 Task: Learn more about a recruiter lite.
Action: Mouse moved to (828, 112)
Screenshot: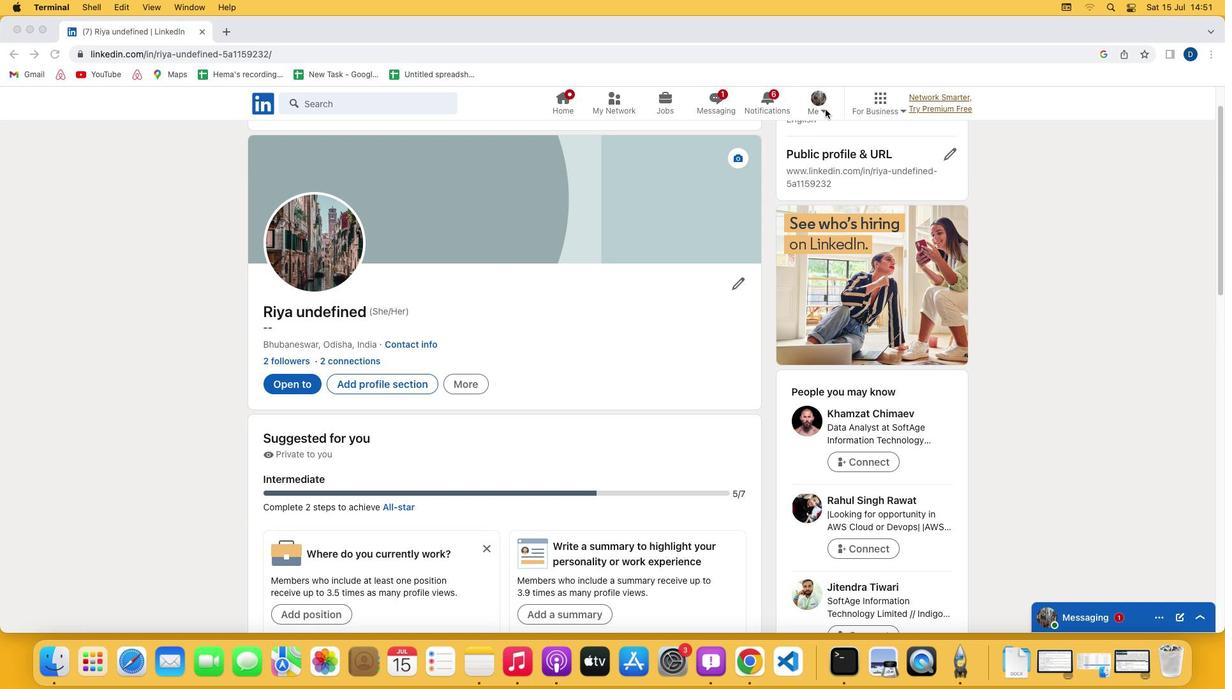 
Action: Mouse pressed left at (828, 112)
Screenshot: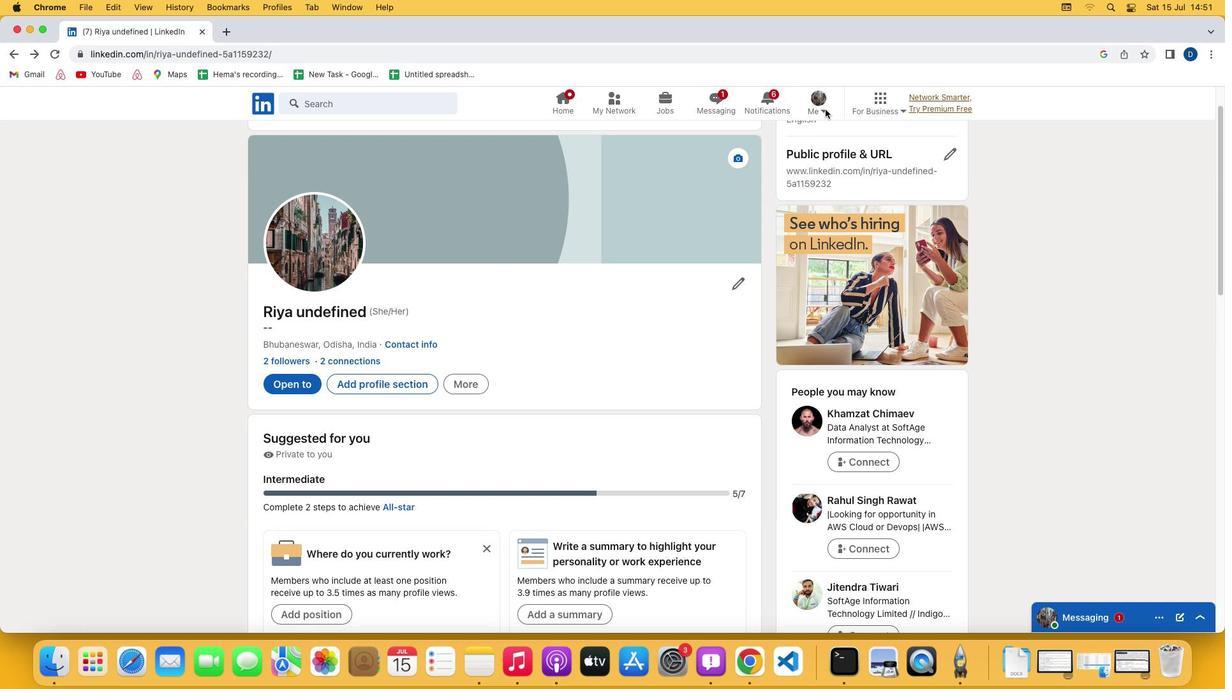 
Action: Mouse pressed left at (828, 112)
Screenshot: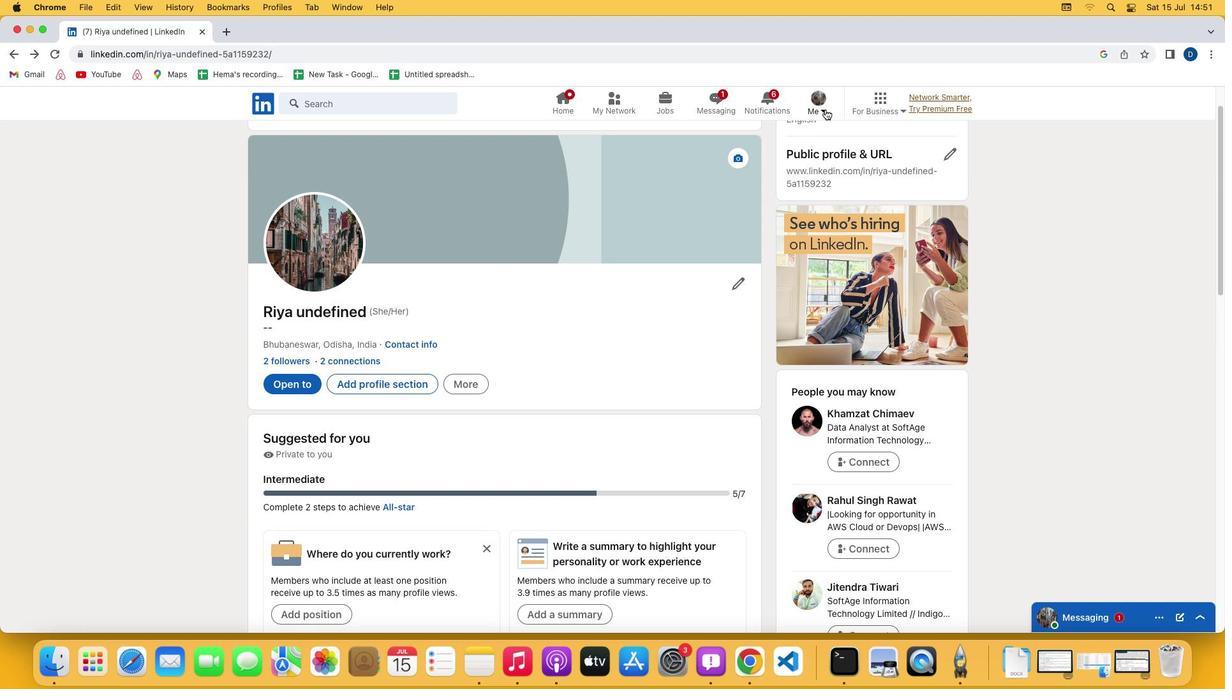 
Action: Mouse moved to (731, 246)
Screenshot: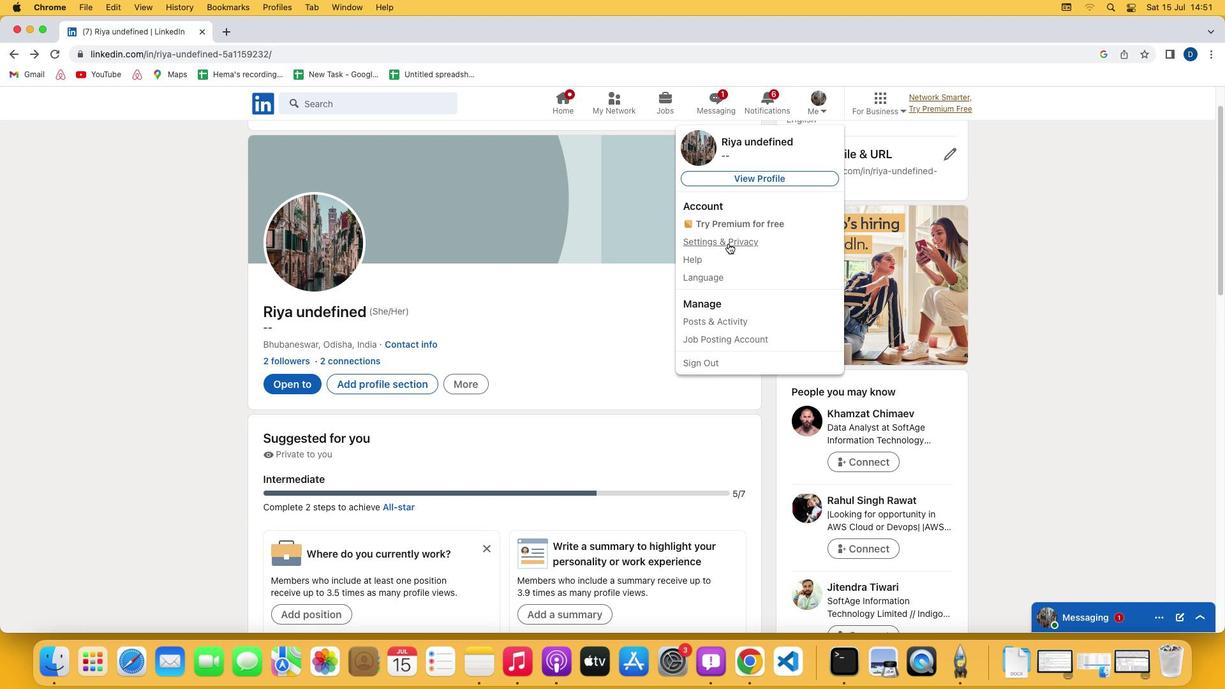 
Action: Mouse pressed left at (731, 246)
Screenshot: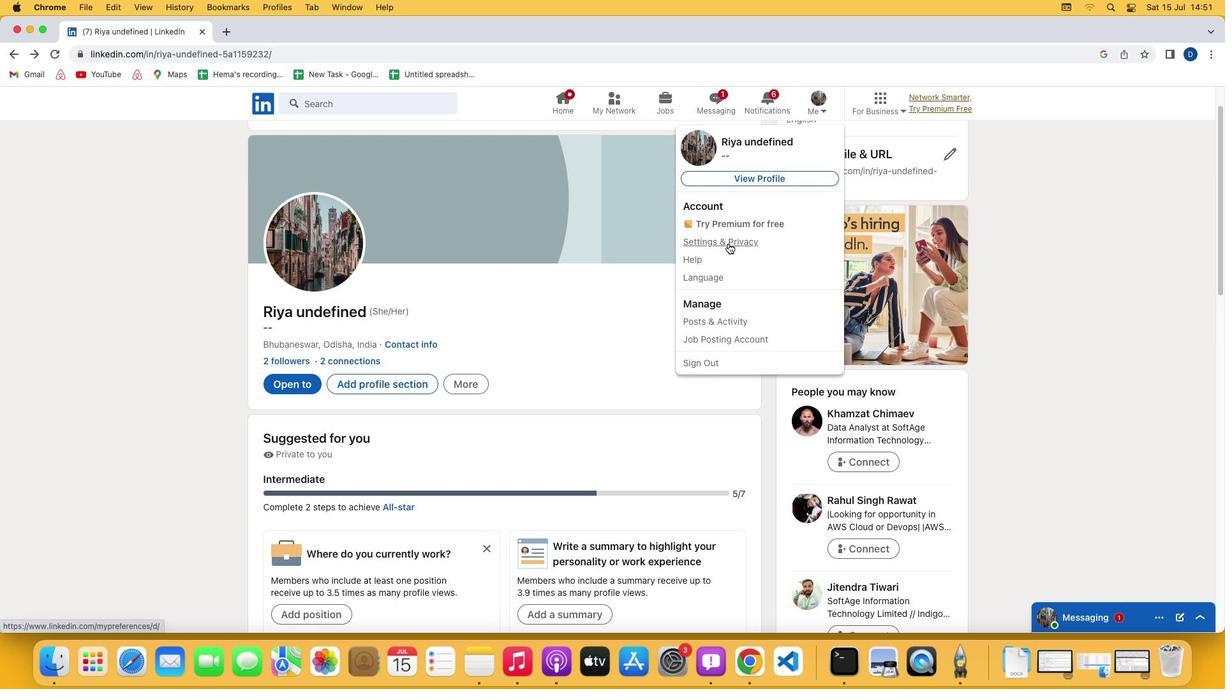 
Action: Mouse moved to (644, 407)
Screenshot: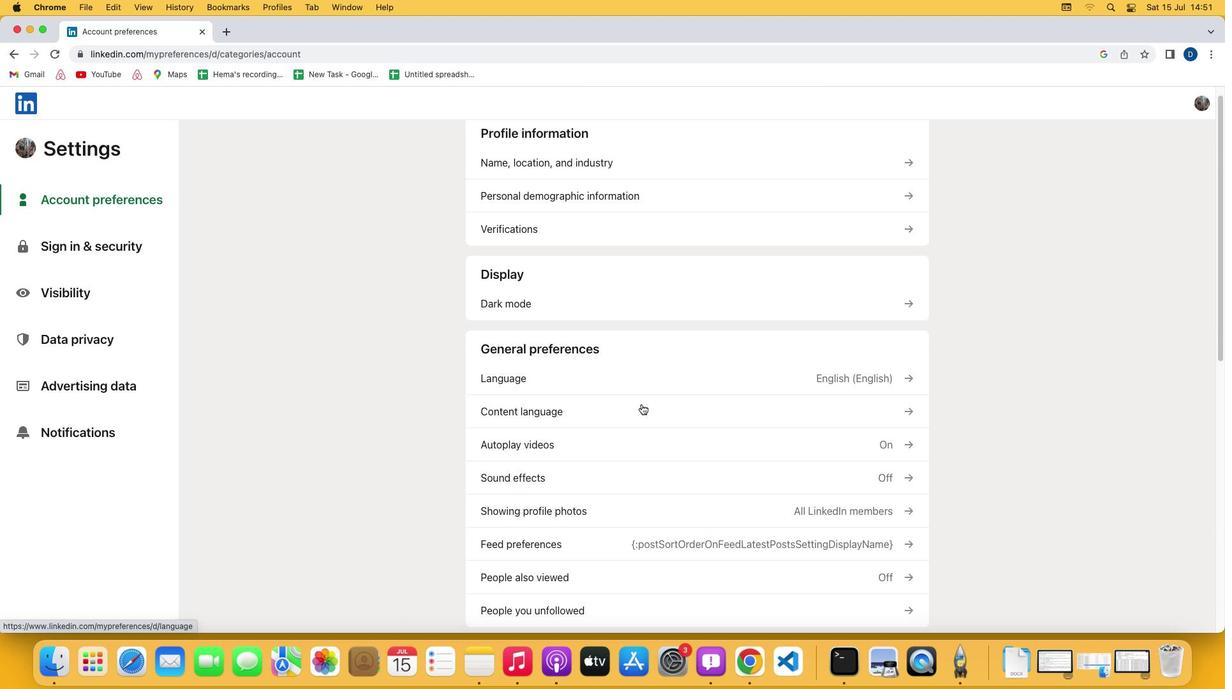 
Action: Mouse scrolled (644, 407) with delta (3, 2)
Screenshot: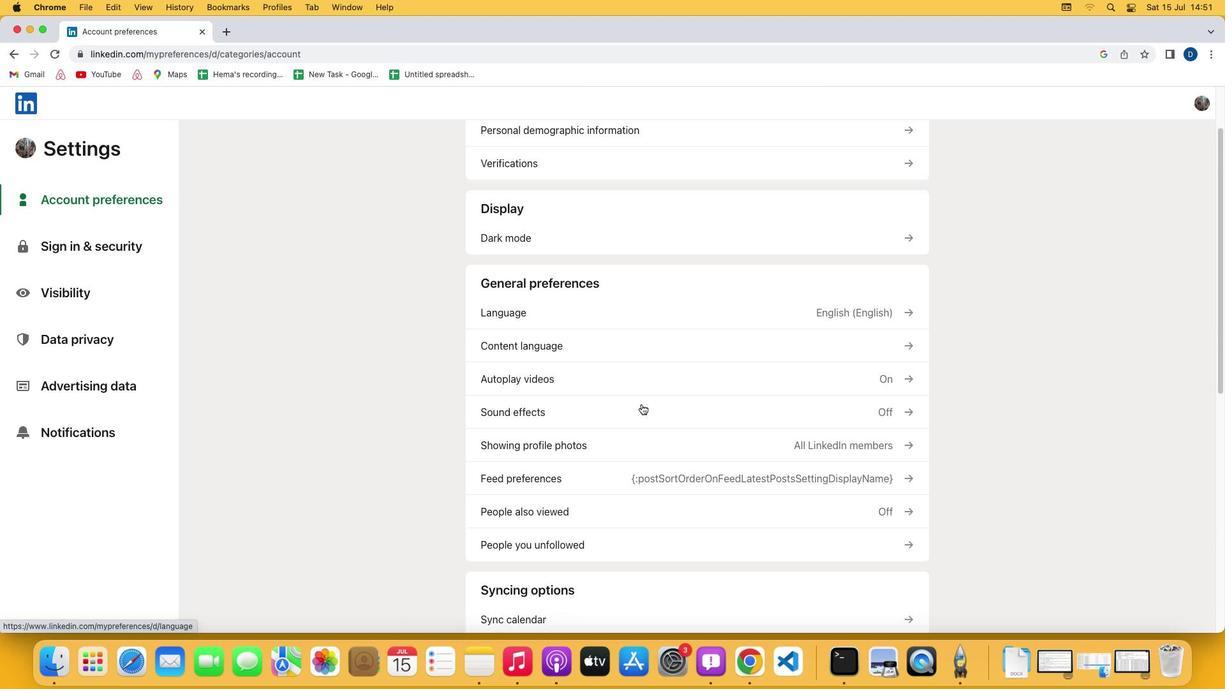 
Action: Mouse moved to (644, 407)
Screenshot: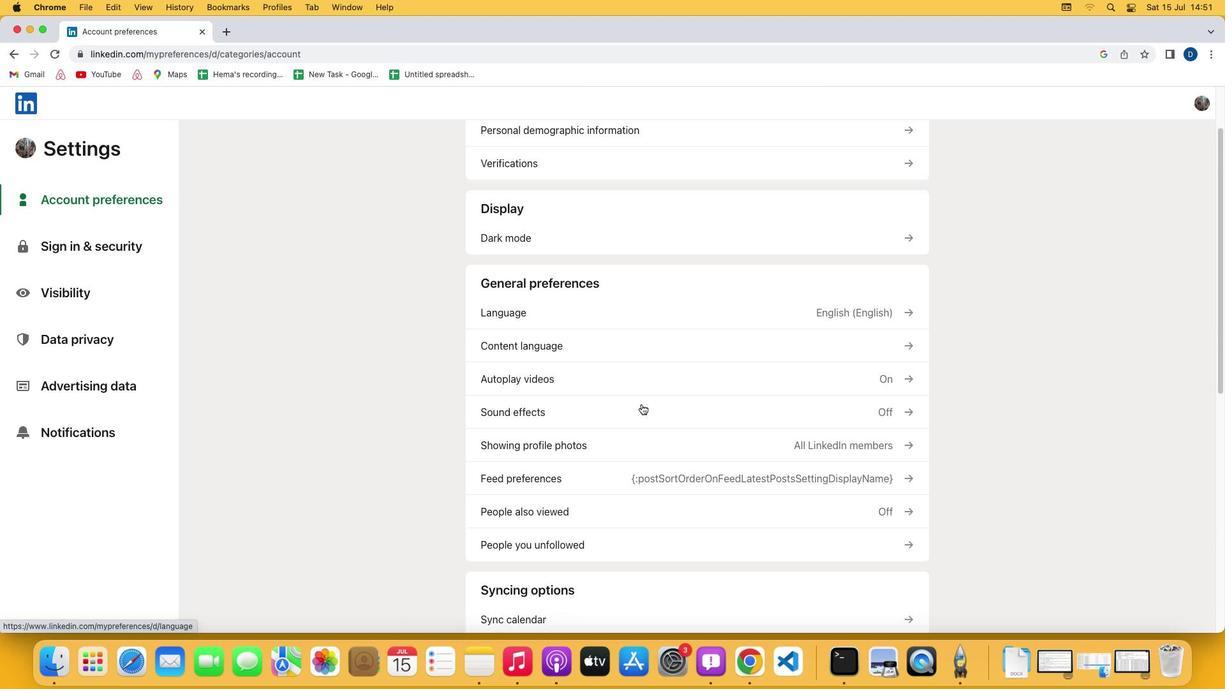 
Action: Mouse scrolled (644, 407) with delta (3, 2)
Screenshot: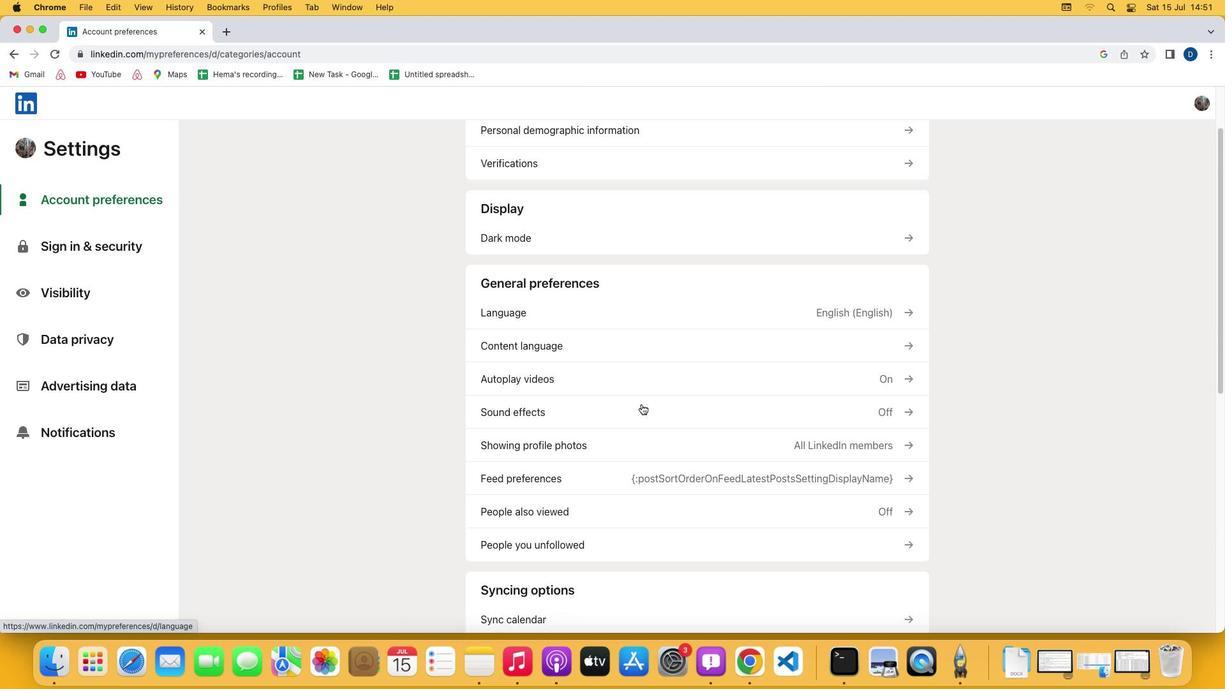 
Action: Mouse scrolled (644, 407) with delta (3, 1)
Screenshot: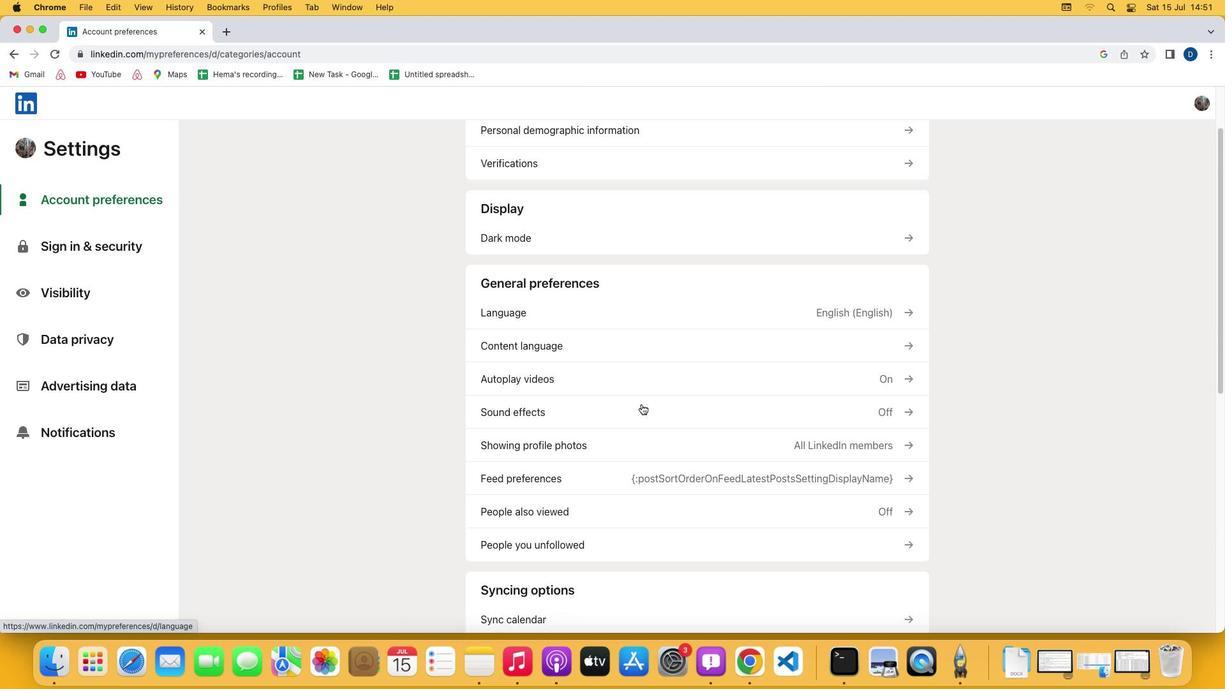 
Action: Mouse scrolled (644, 407) with delta (3, 0)
Screenshot: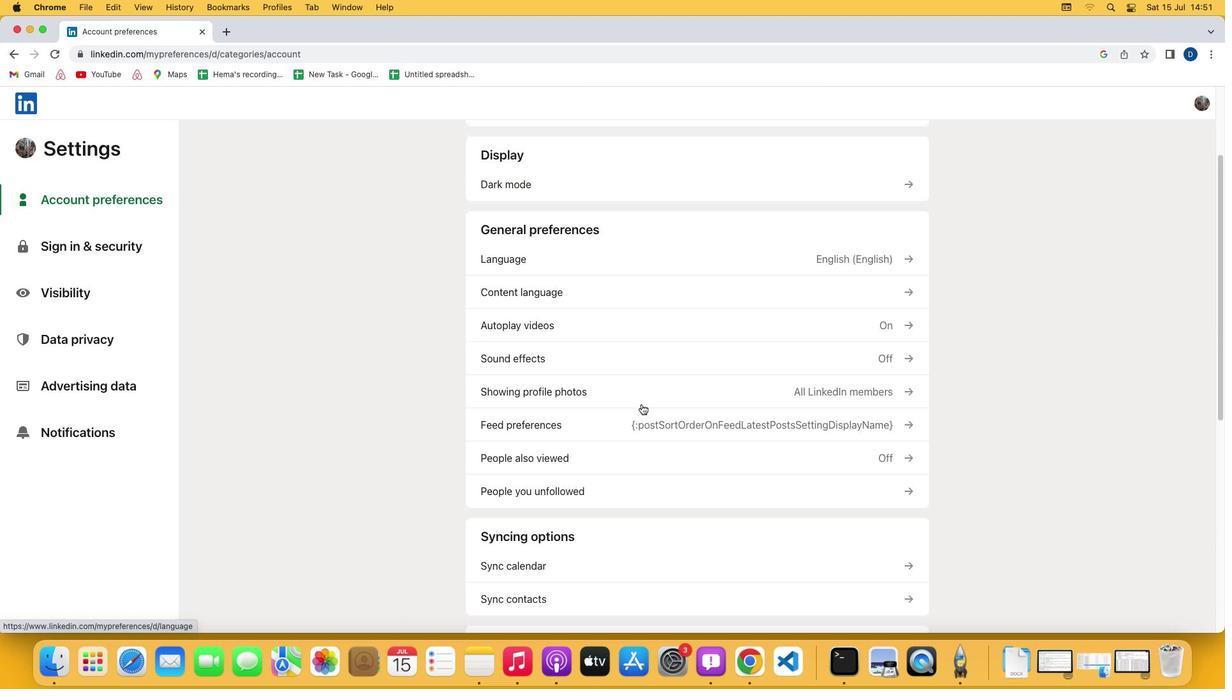 
Action: Mouse moved to (645, 407)
Screenshot: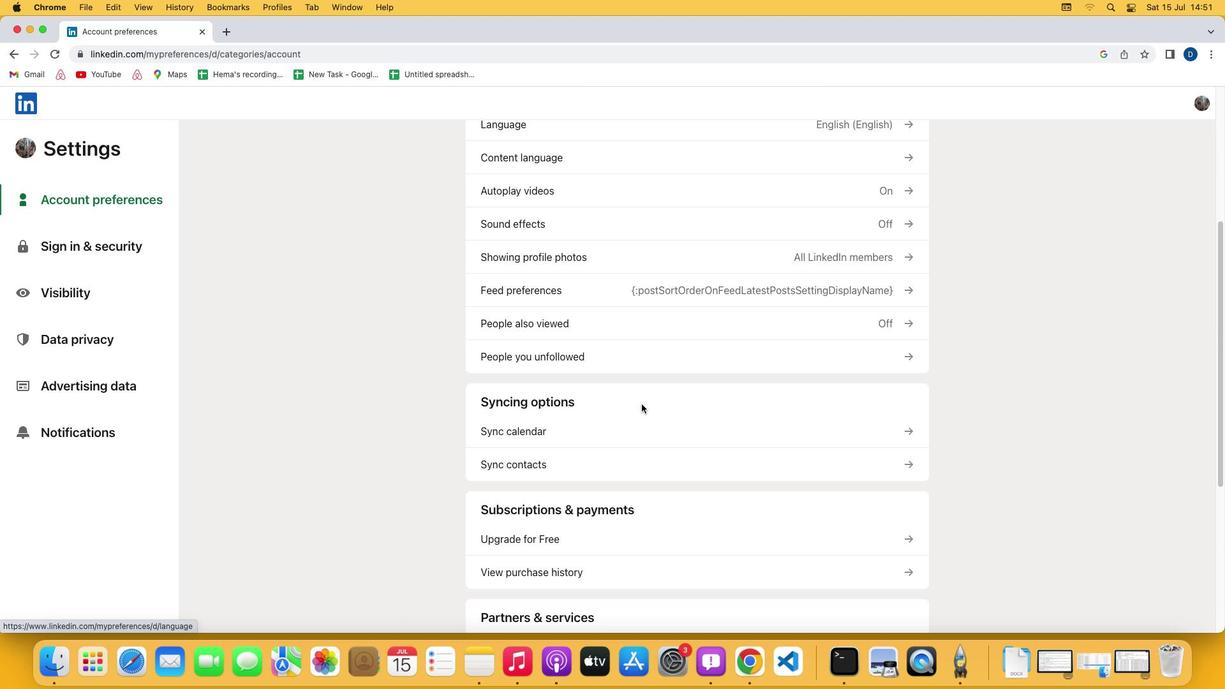 
Action: Mouse scrolled (645, 407) with delta (3, 2)
Screenshot: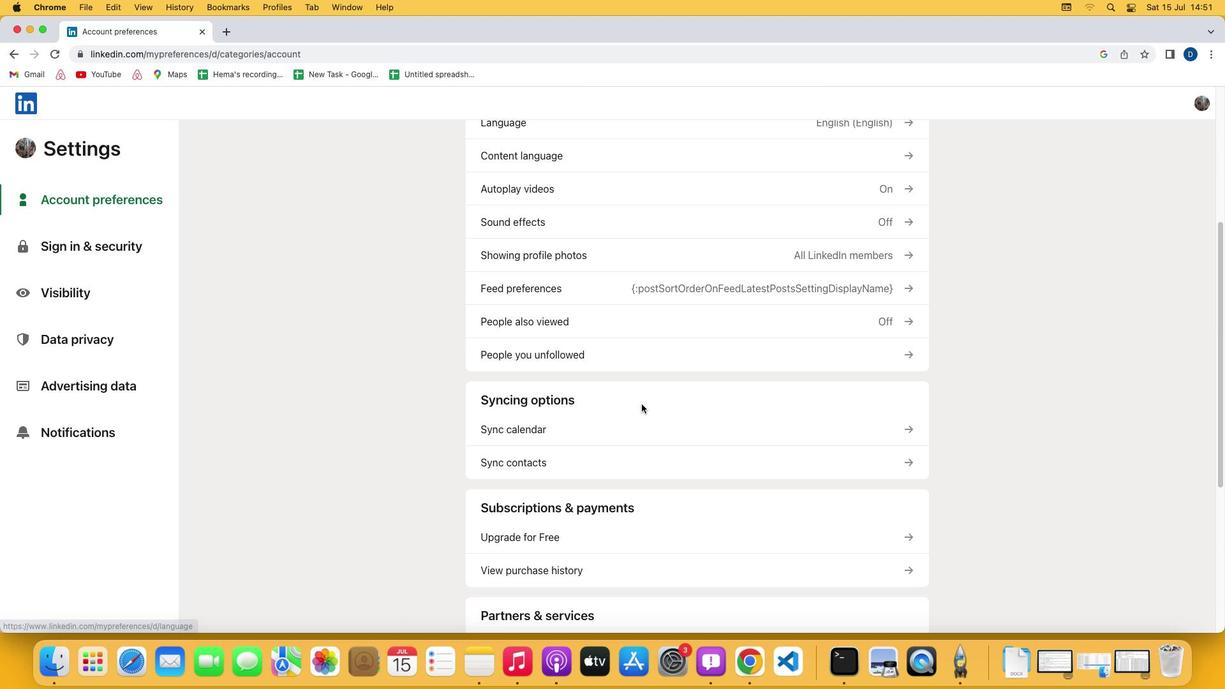 
Action: Mouse scrolled (645, 407) with delta (3, 2)
Screenshot: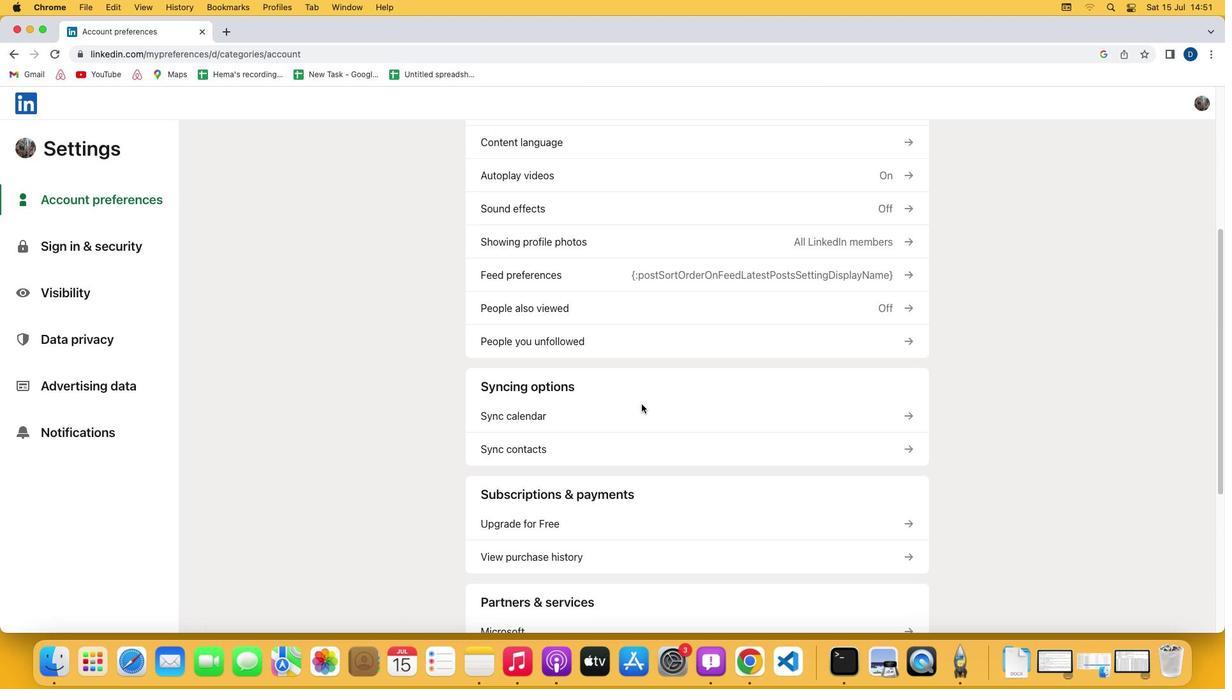 
Action: Mouse scrolled (645, 407) with delta (3, 1)
Screenshot: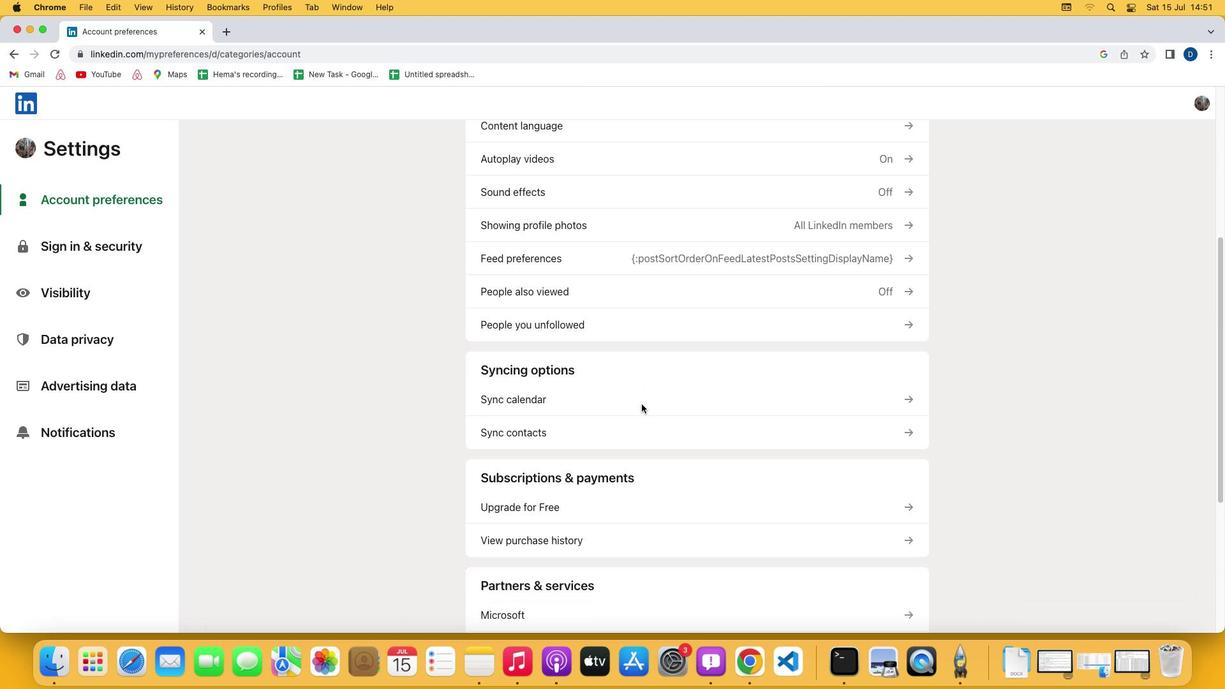 
Action: Mouse scrolled (645, 407) with delta (3, 1)
Screenshot: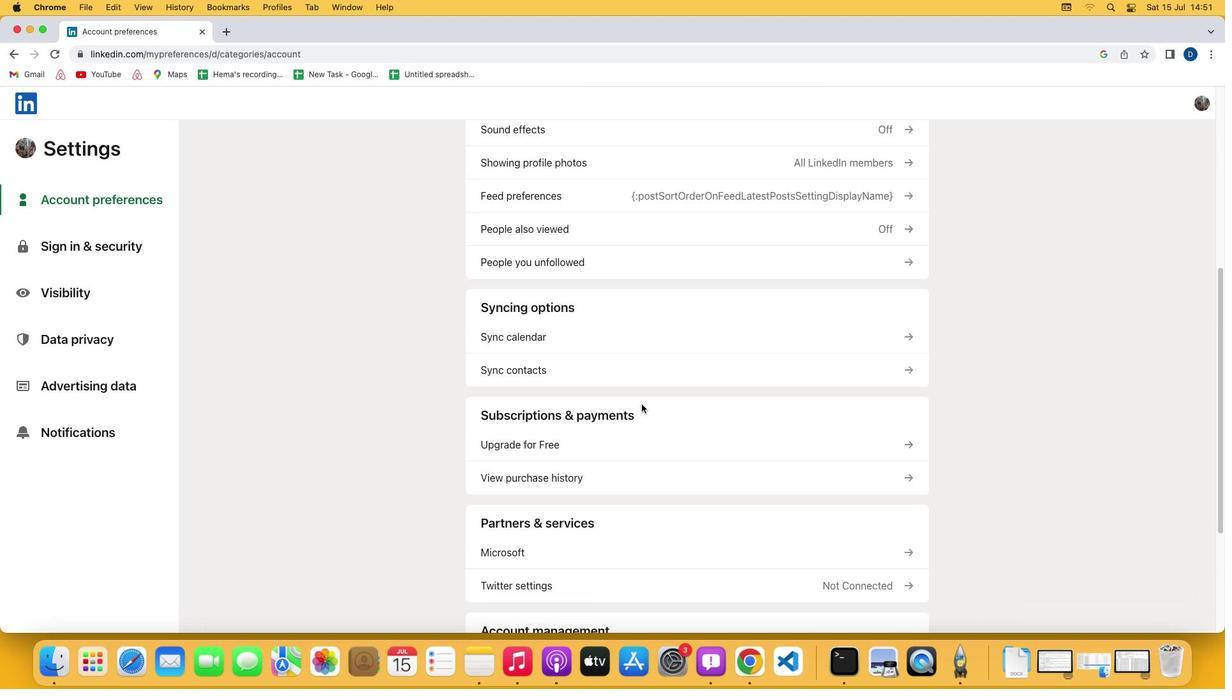 
Action: Mouse moved to (564, 397)
Screenshot: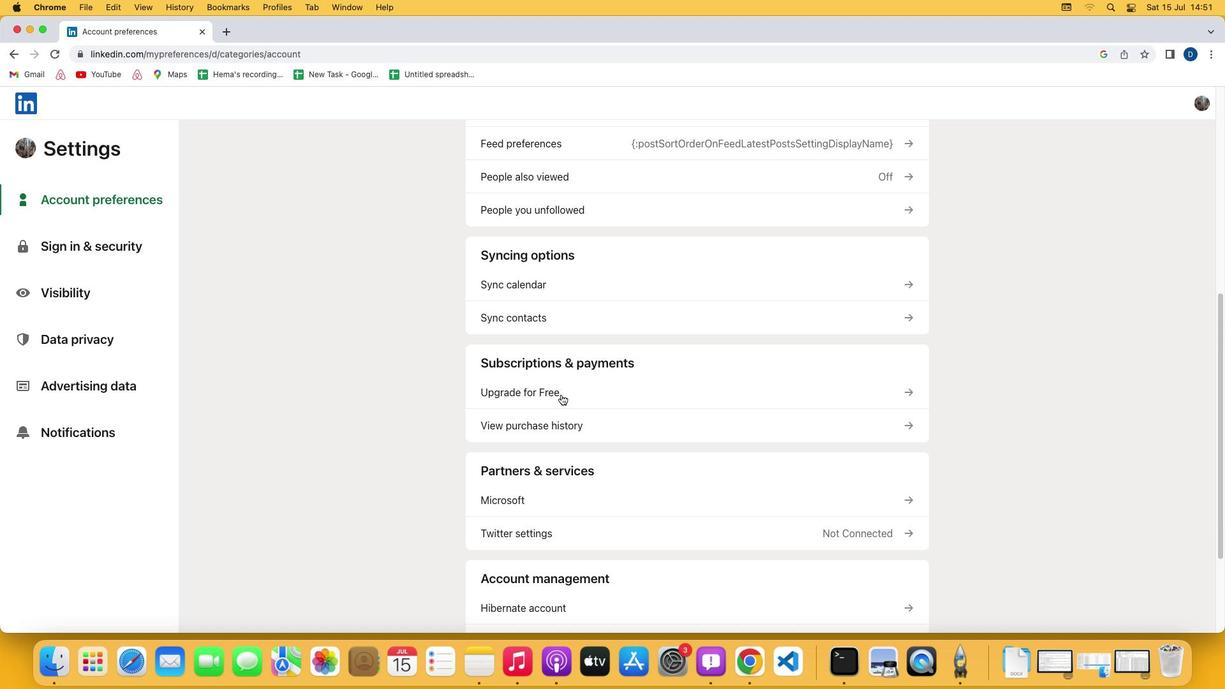 
Action: Mouse pressed left at (564, 397)
Screenshot: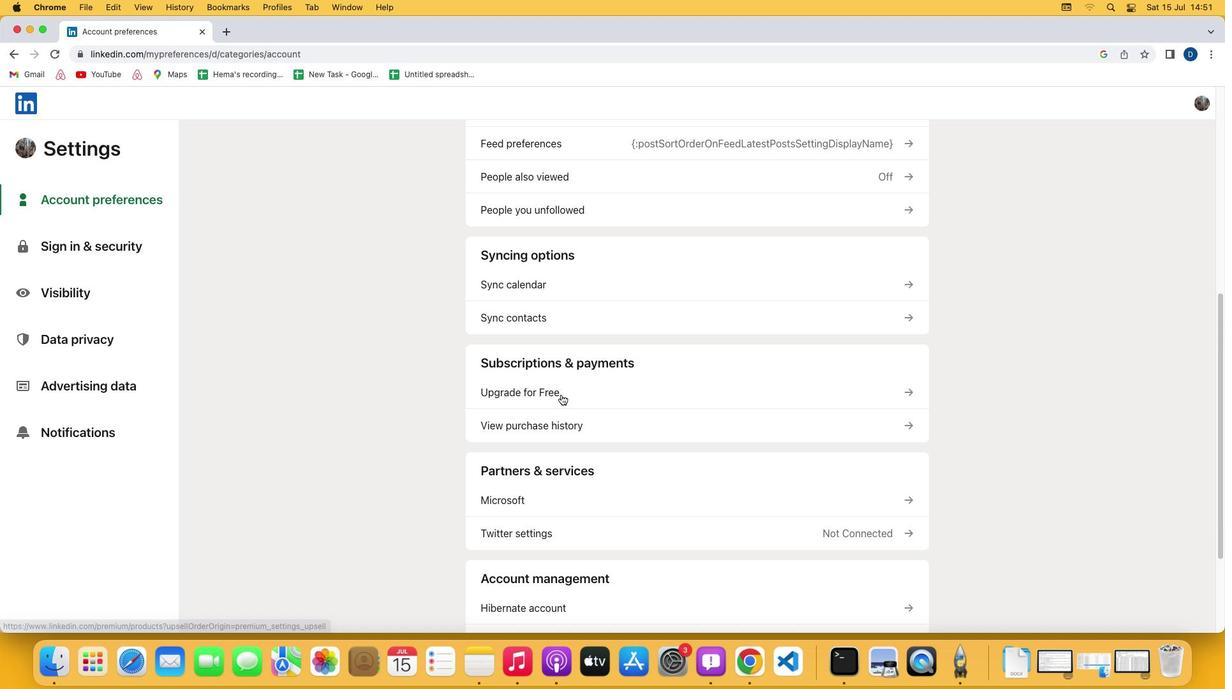 
Action: Mouse moved to (505, 350)
Screenshot: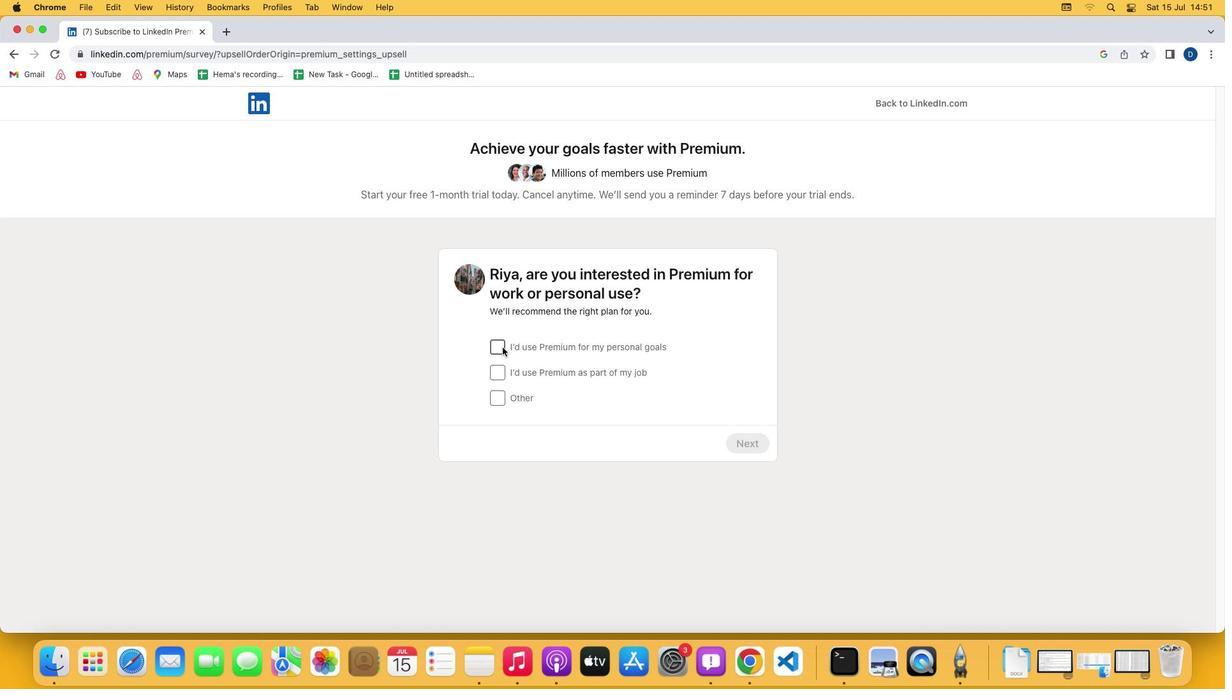 
Action: Mouse pressed left at (505, 350)
Screenshot: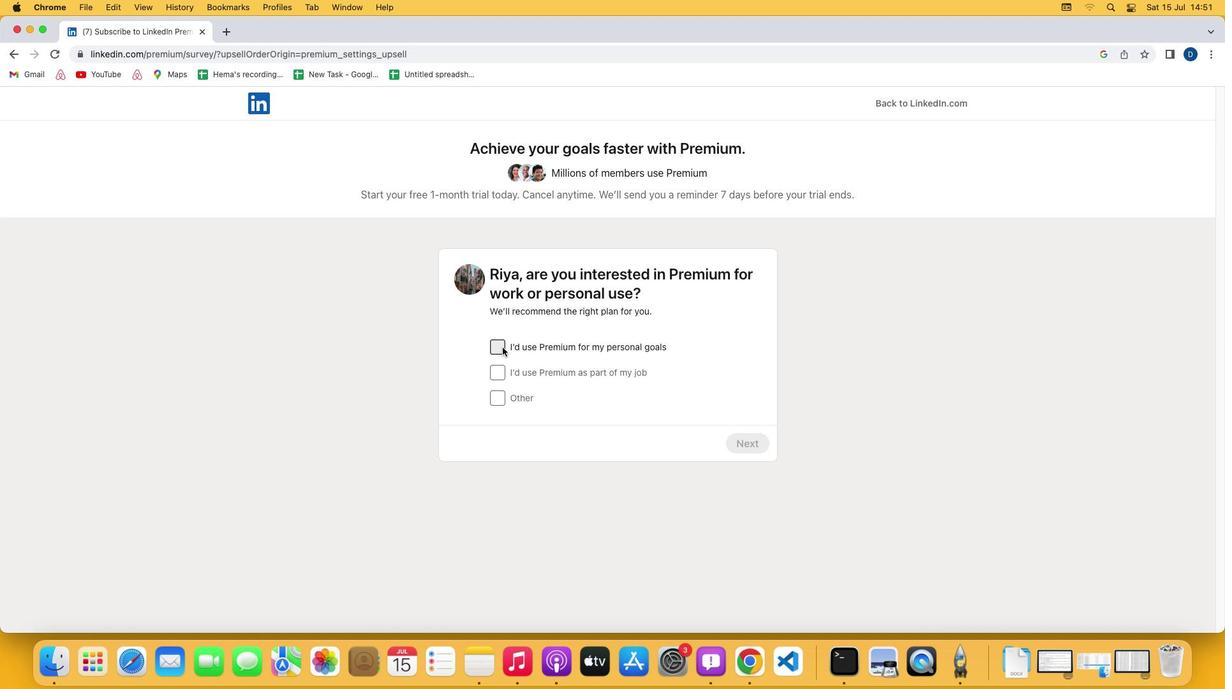 
Action: Mouse moved to (736, 443)
Screenshot: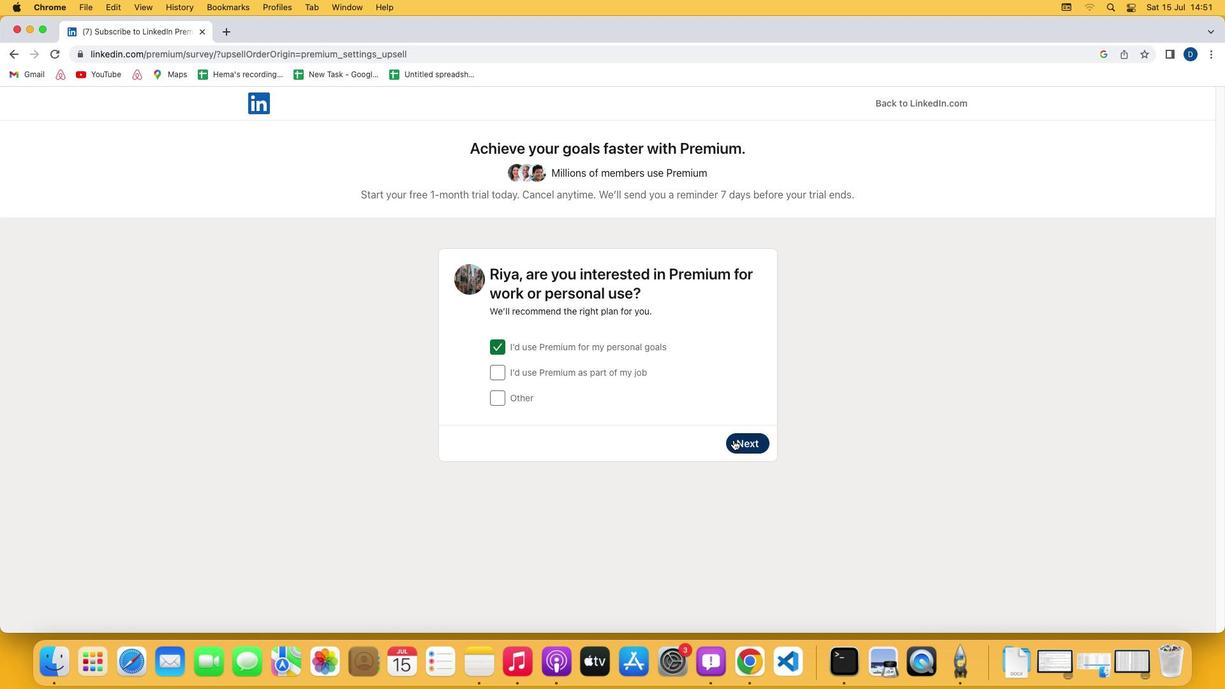 
Action: Mouse pressed left at (736, 443)
Screenshot: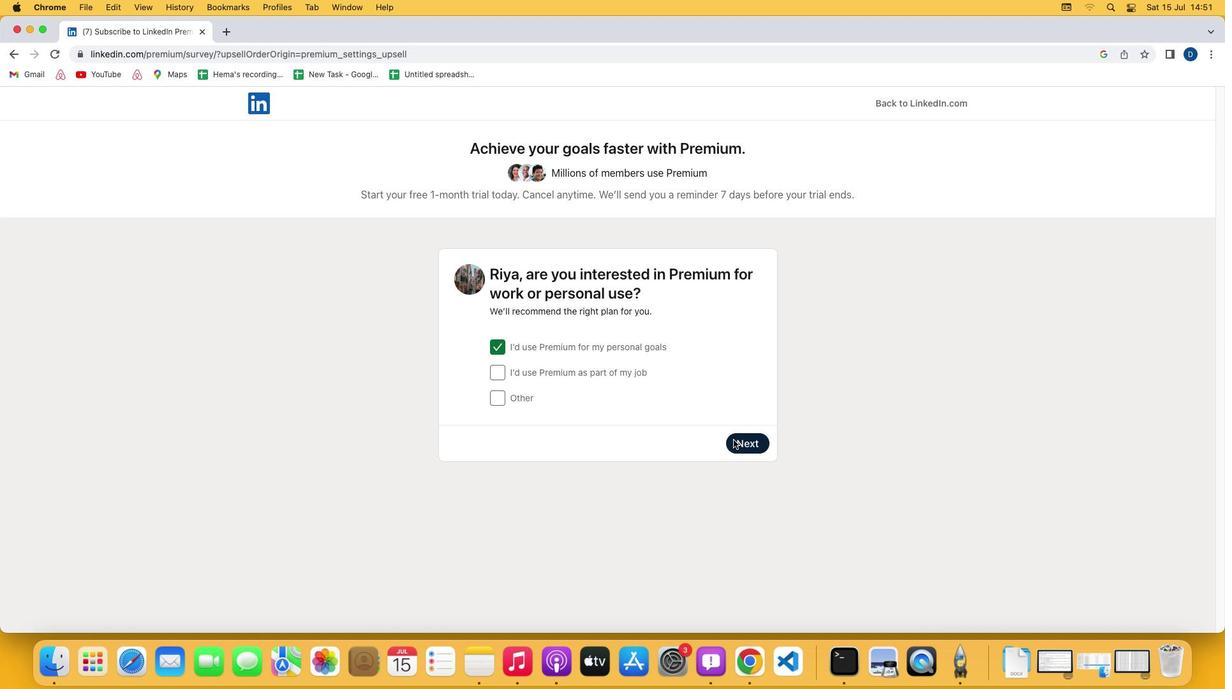
Action: Mouse moved to (749, 523)
Screenshot: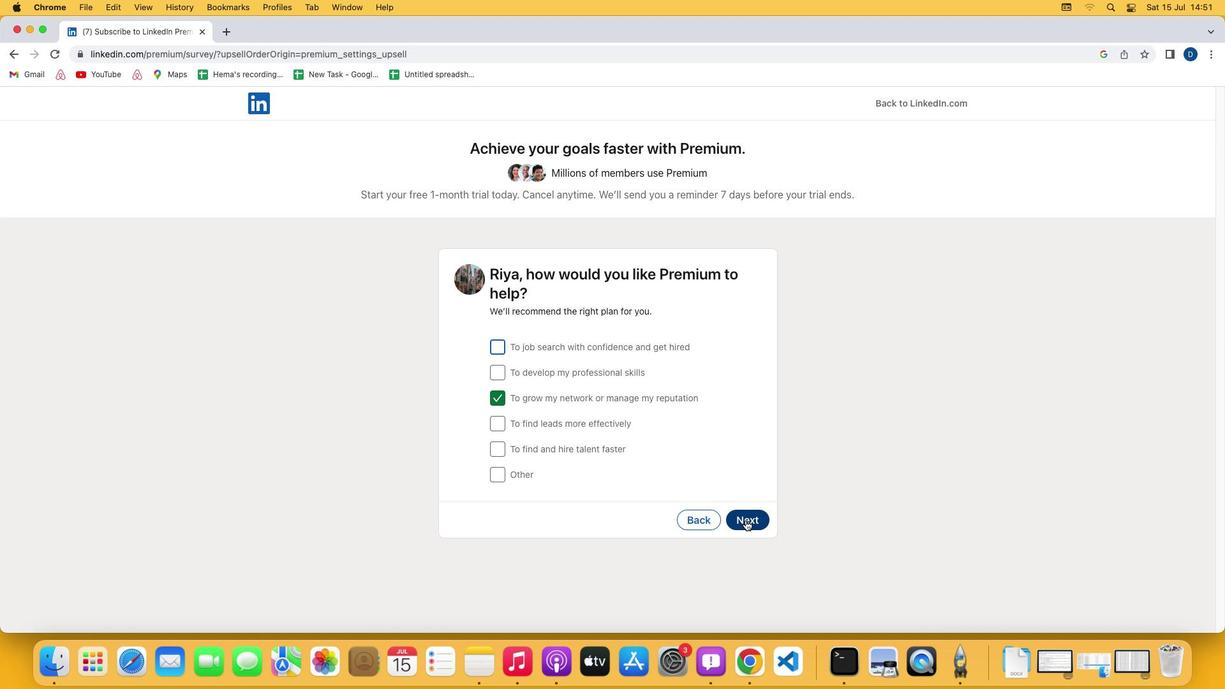 
Action: Mouse pressed left at (749, 523)
Screenshot: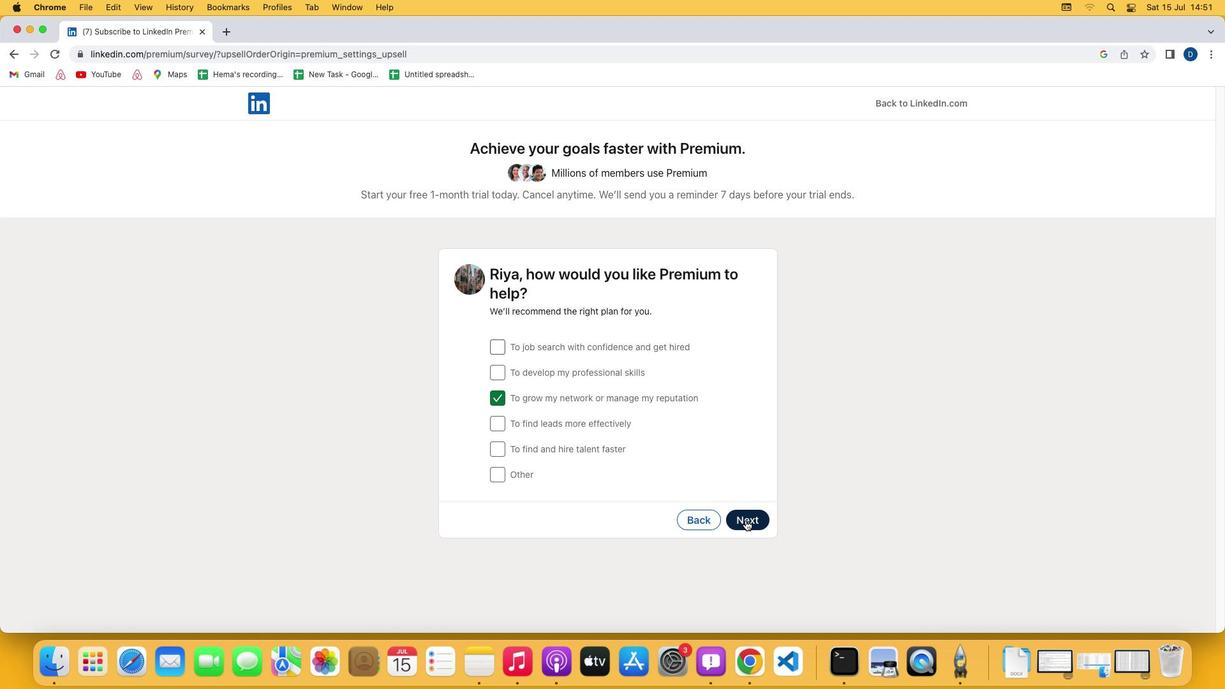 
Action: Mouse moved to (503, 349)
Screenshot: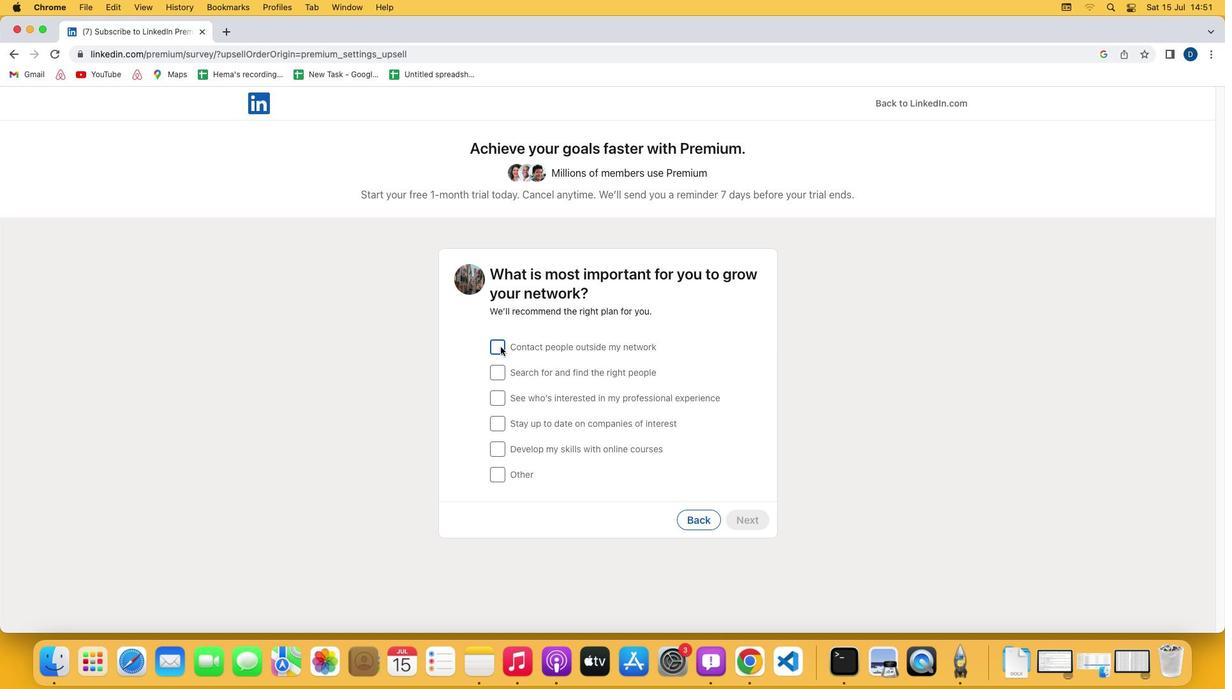 
Action: Mouse pressed left at (503, 349)
Screenshot: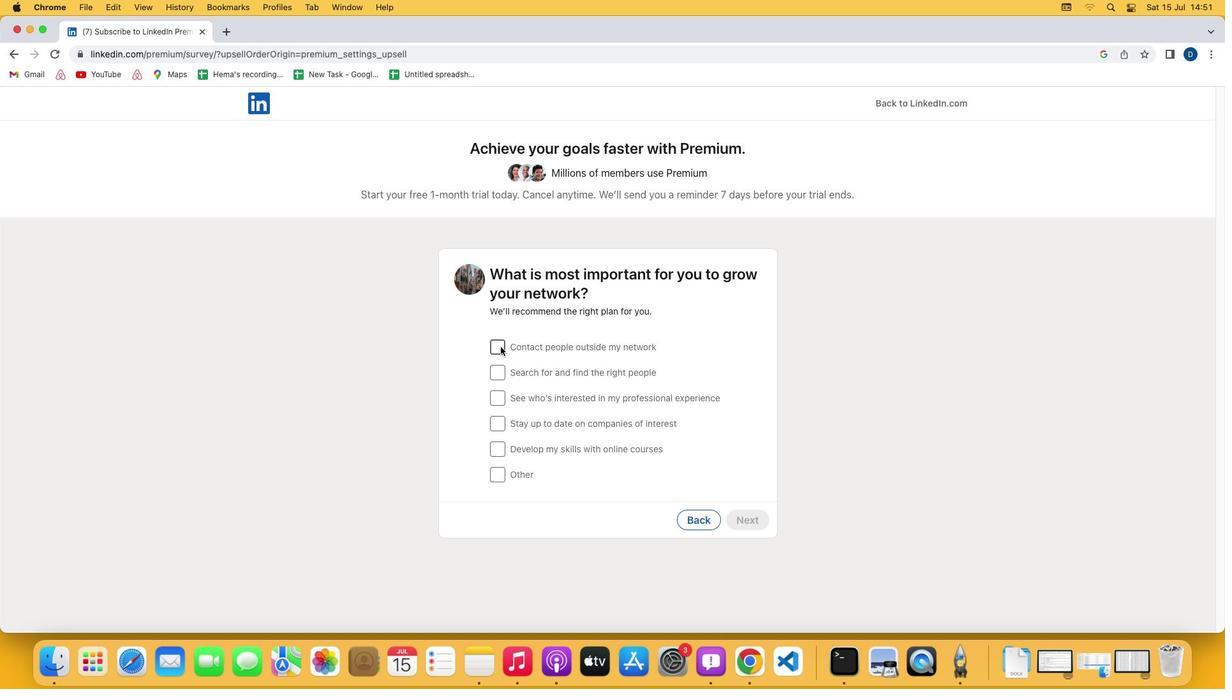 
Action: Mouse moved to (752, 525)
Screenshot: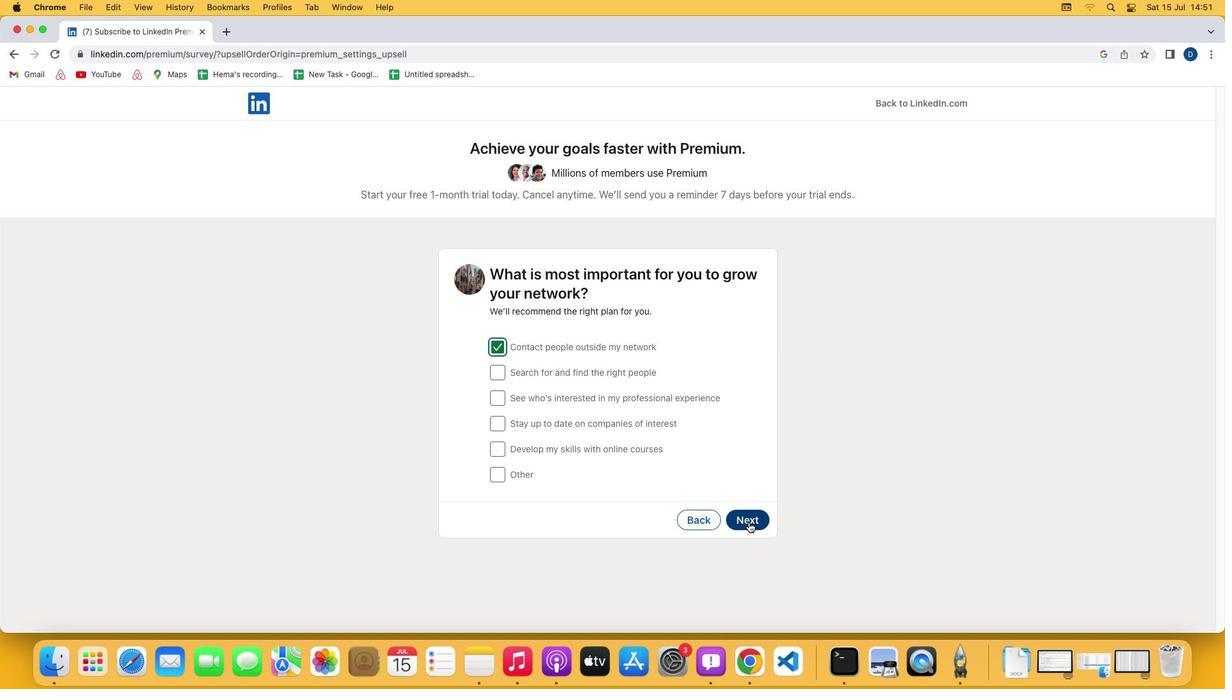 
Action: Mouse pressed left at (752, 525)
Screenshot: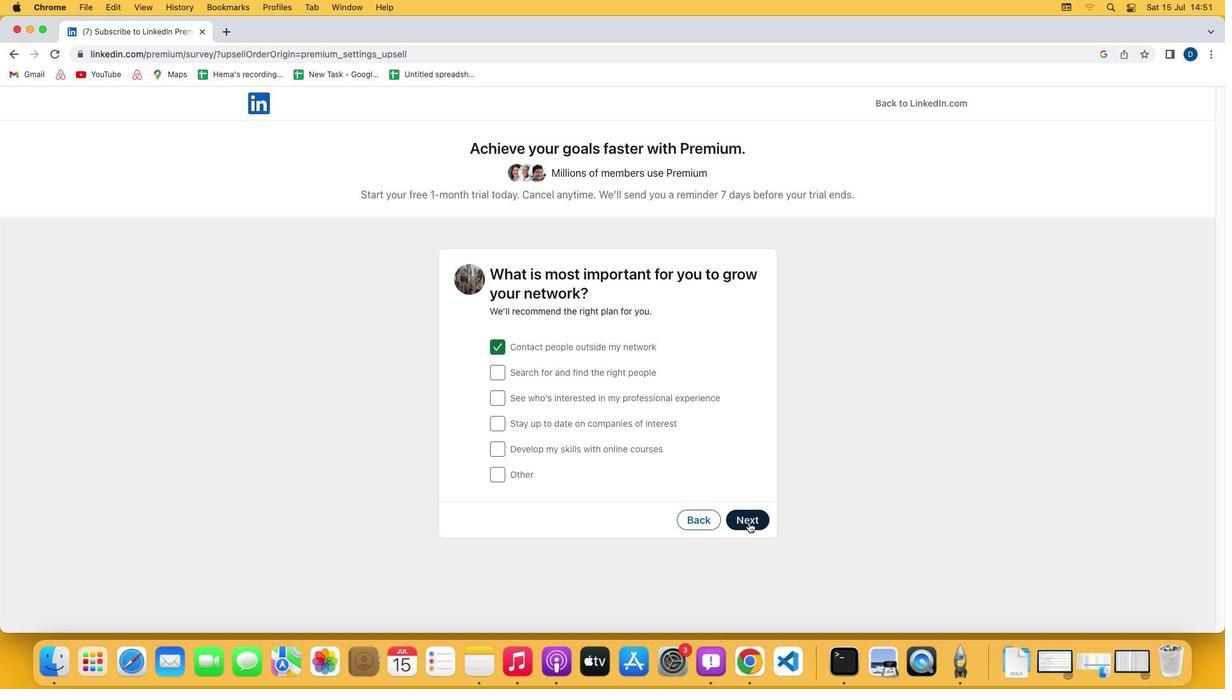 
Action: Mouse moved to (322, 621)
Screenshot: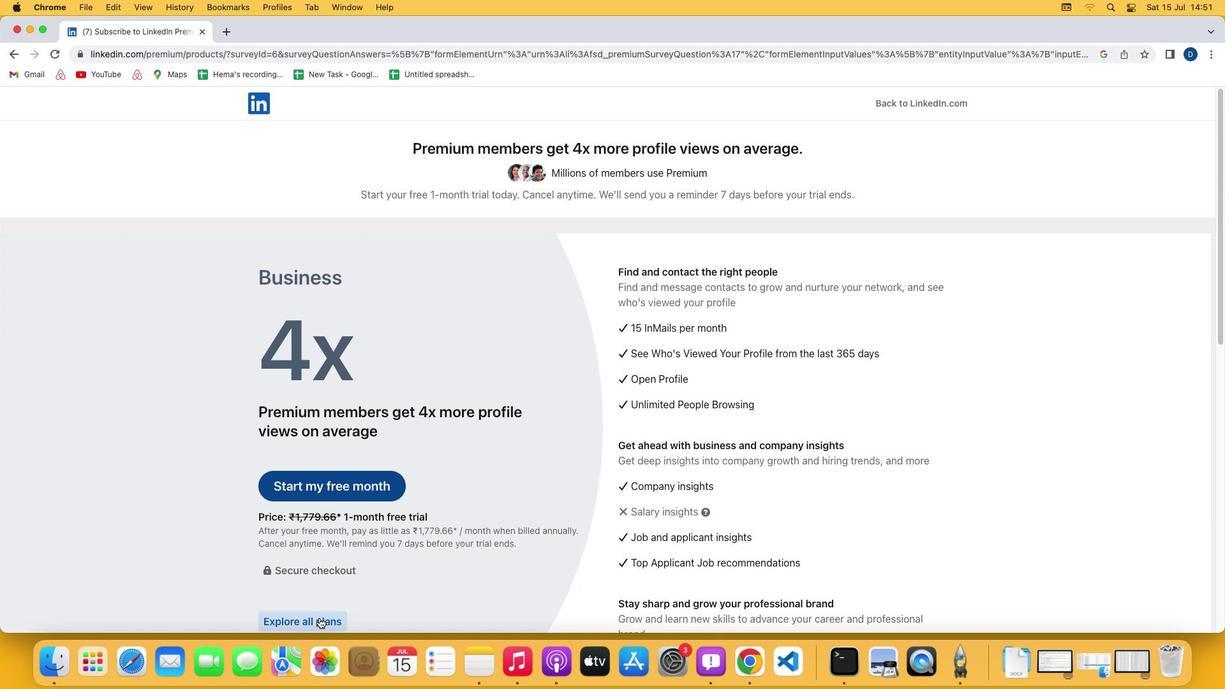 
Action: Mouse pressed left at (322, 621)
Screenshot: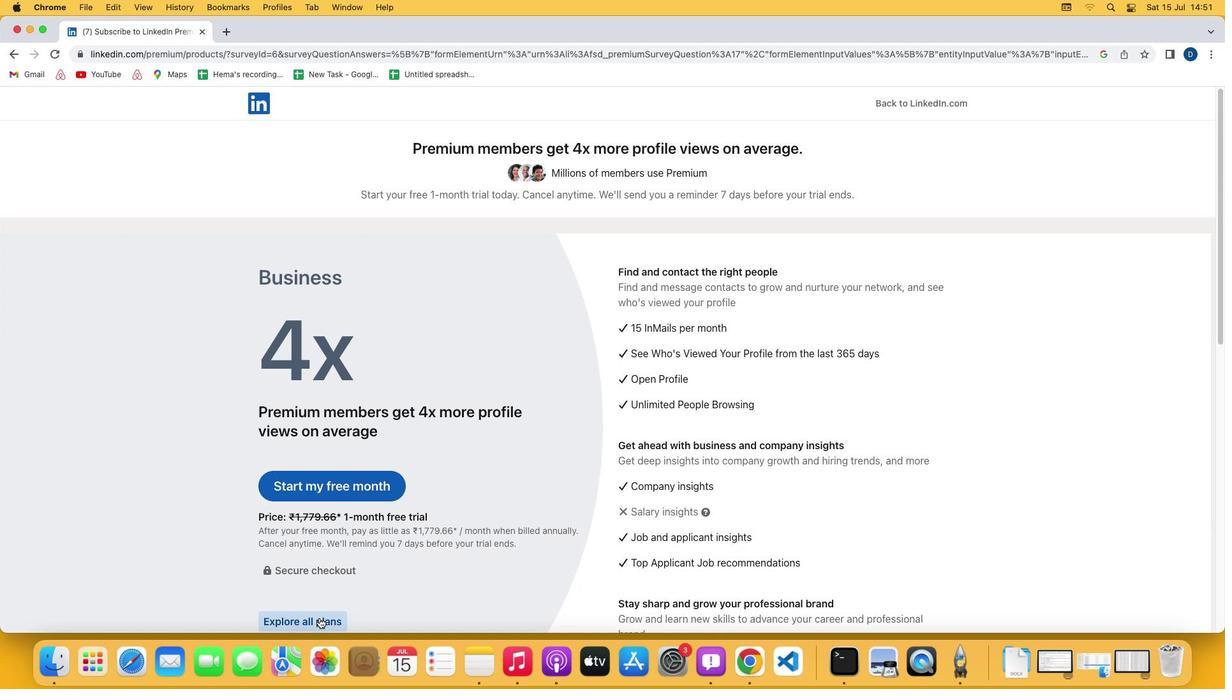 
Action: Mouse moved to (854, 532)
Screenshot: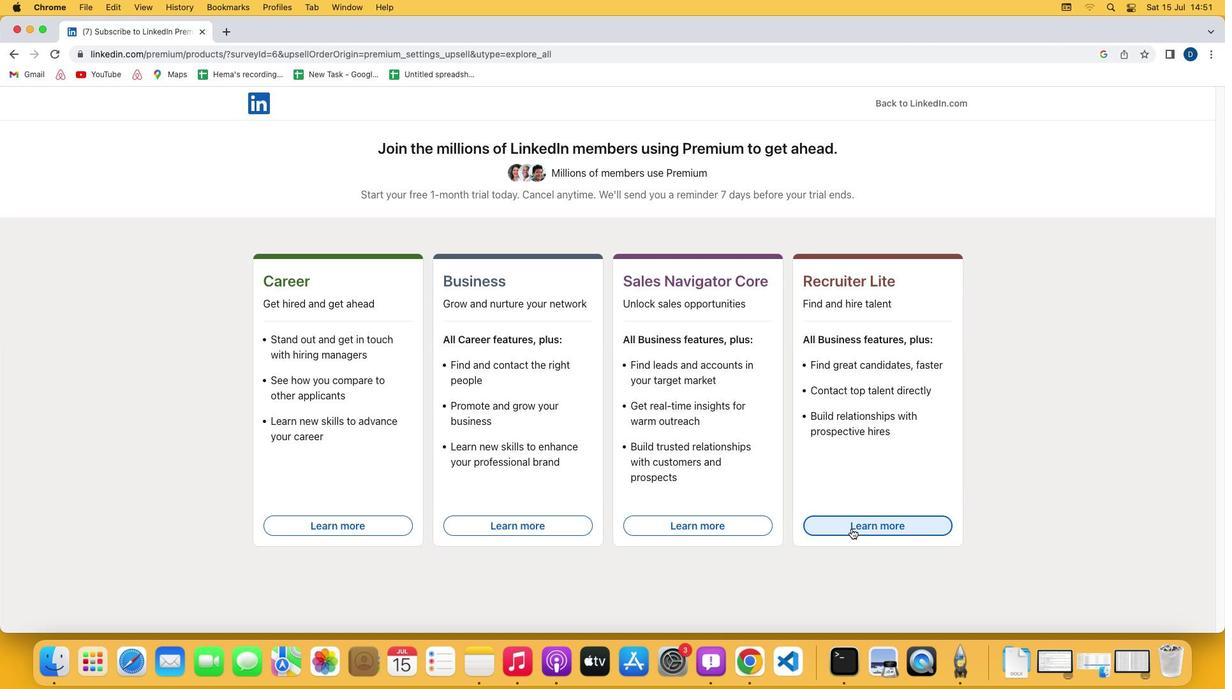 
Action: Mouse pressed left at (854, 532)
Screenshot: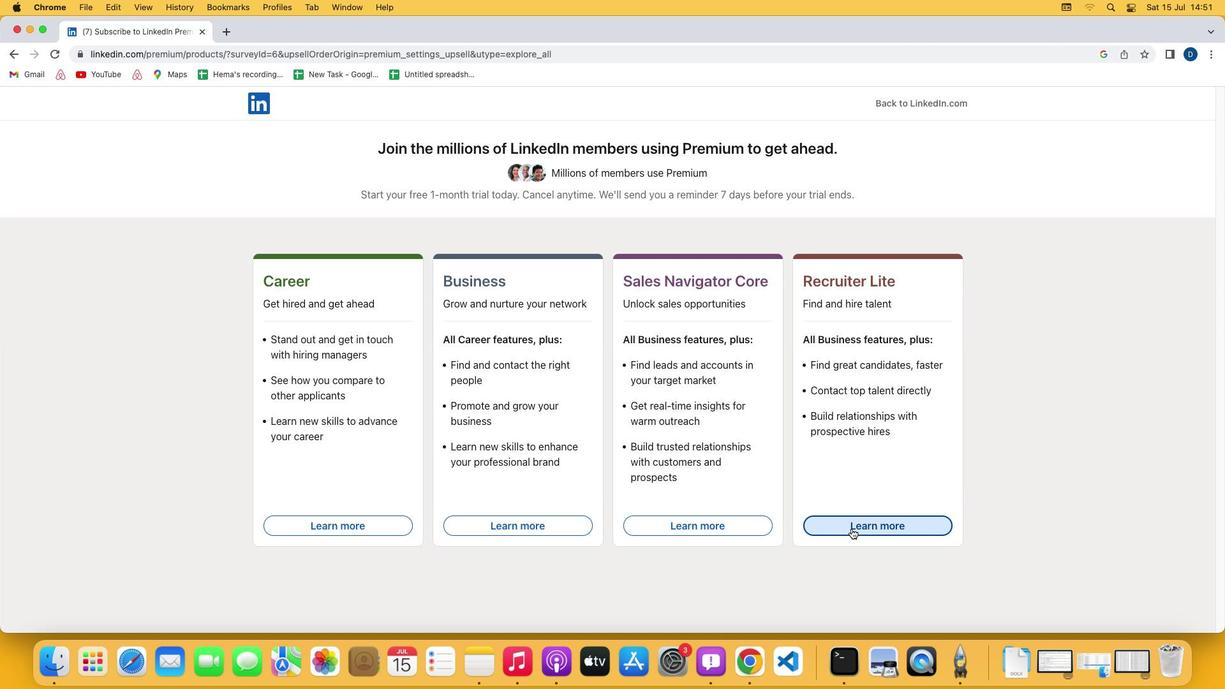 
